 Task: Look for products in the category "Cookies" with chocolate chip flavor.
Action: Mouse moved to (885, 299)
Screenshot: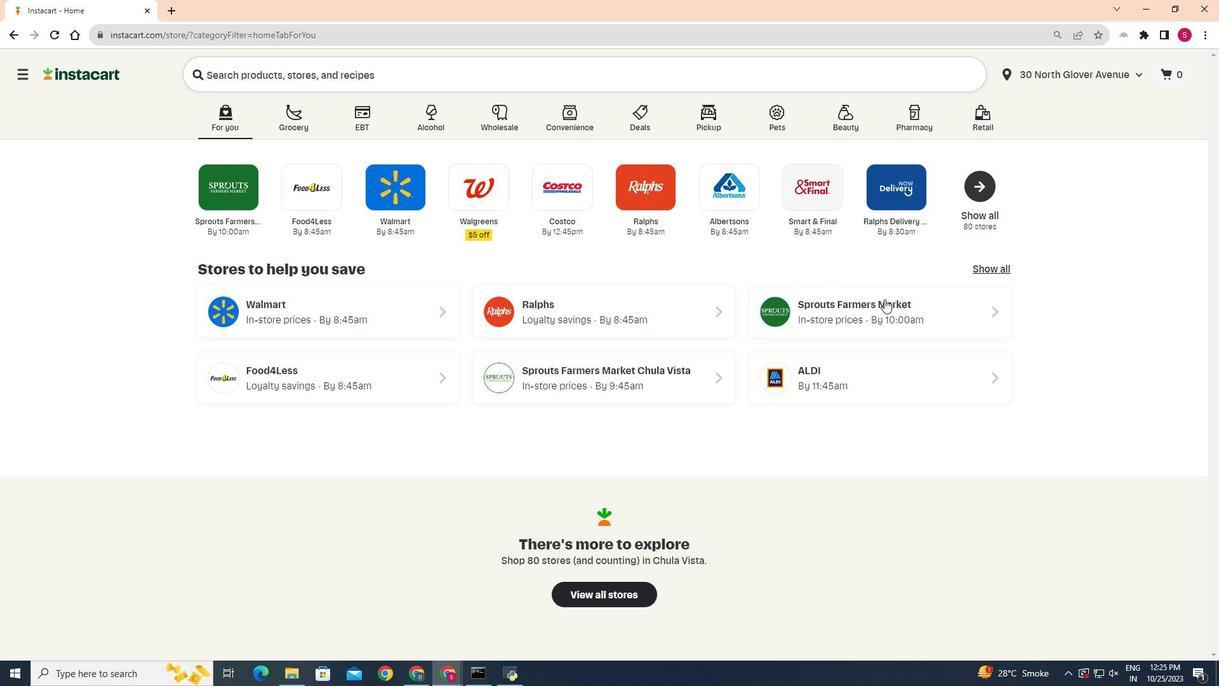 
Action: Mouse pressed left at (885, 299)
Screenshot: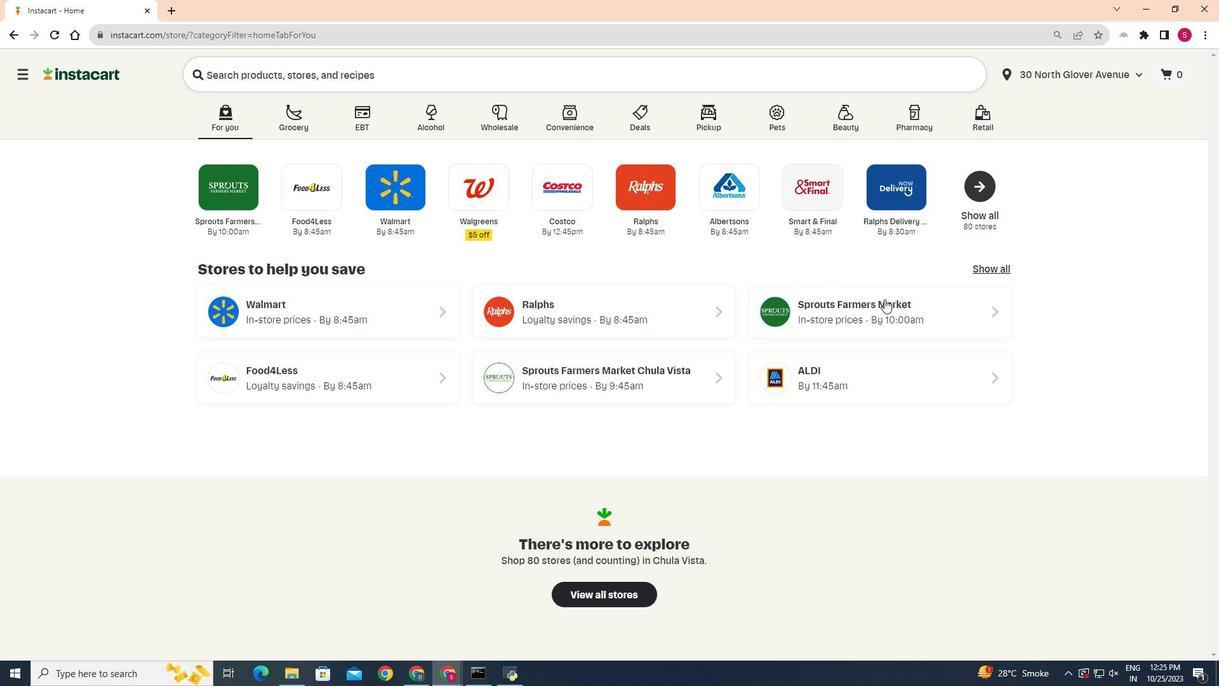
Action: Mouse moved to (56, 552)
Screenshot: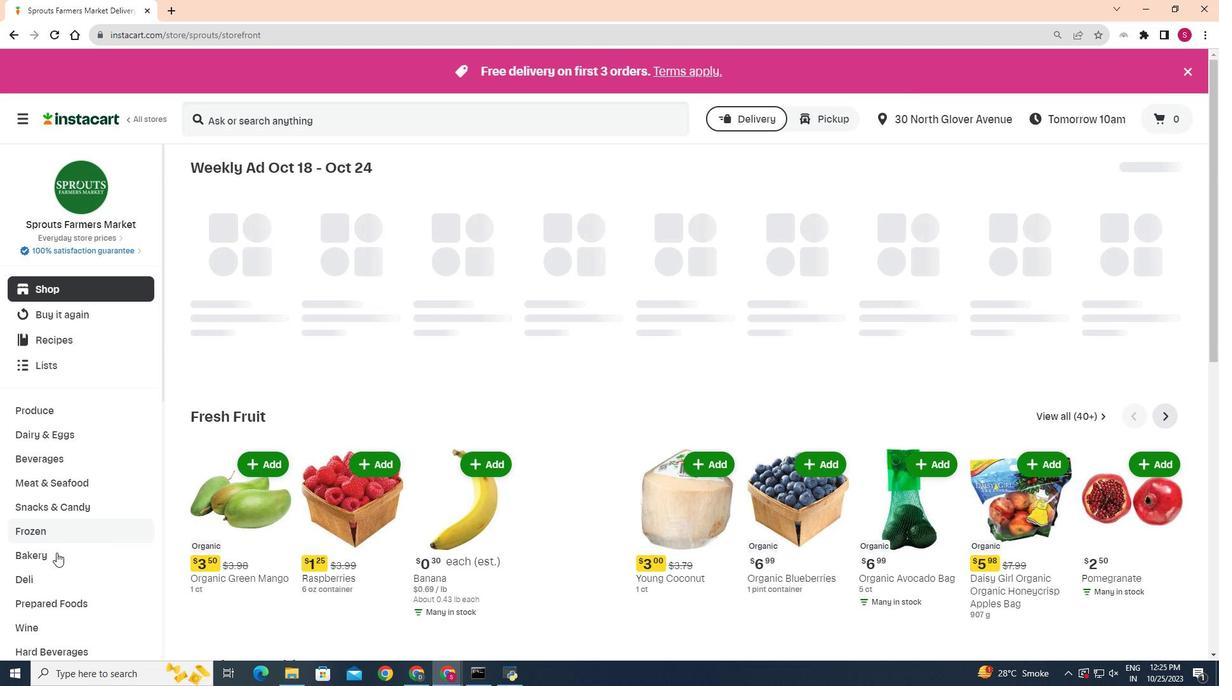 
Action: Mouse pressed left at (56, 552)
Screenshot: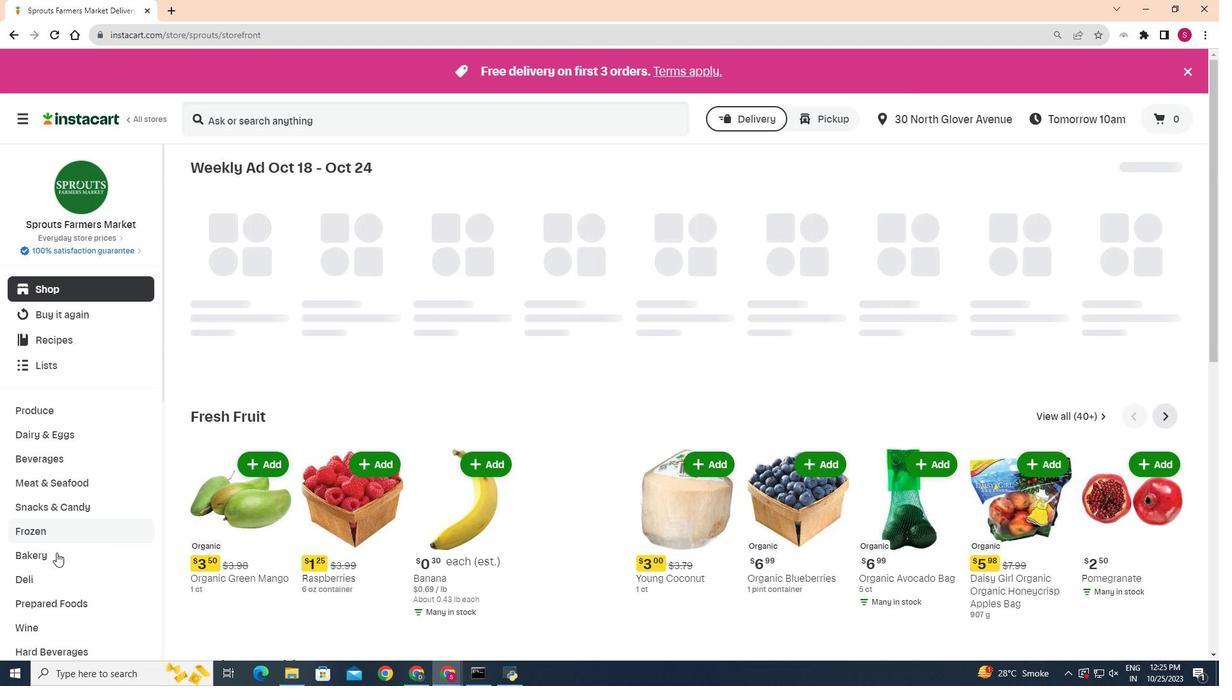 
Action: Mouse moved to (412, 206)
Screenshot: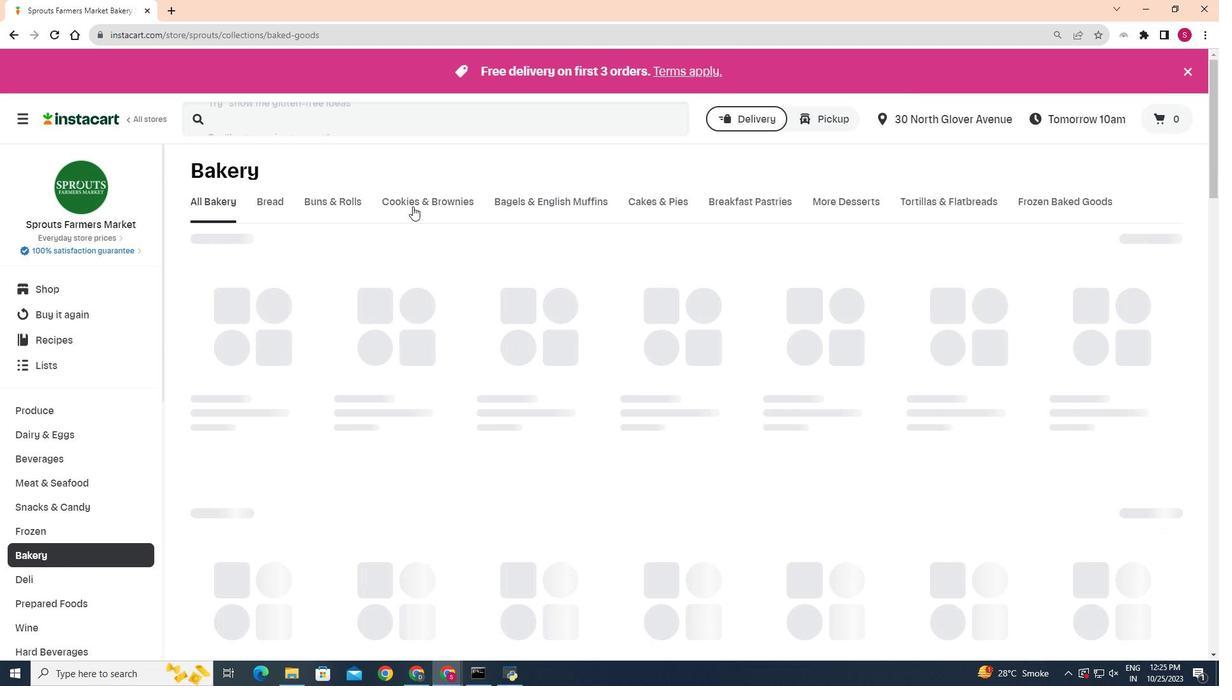 
Action: Mouse pressed left at (412, 206)
Screenshot: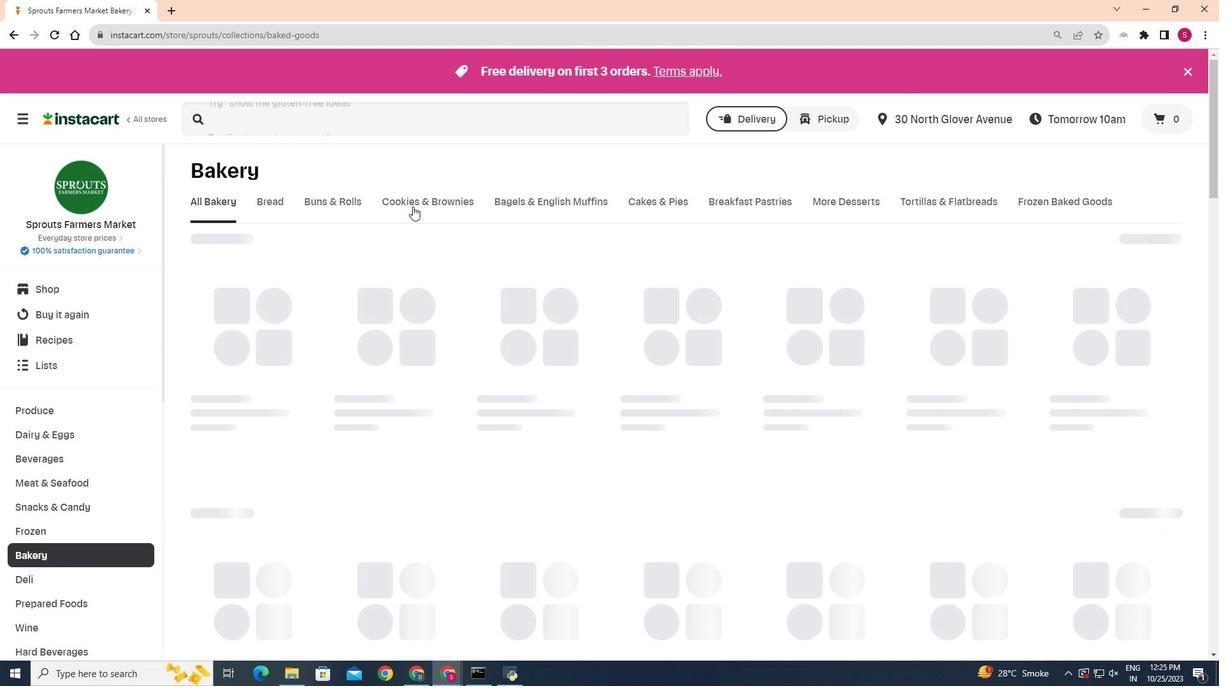 
Action: Mouse moved to (285, 257)
Screenshot: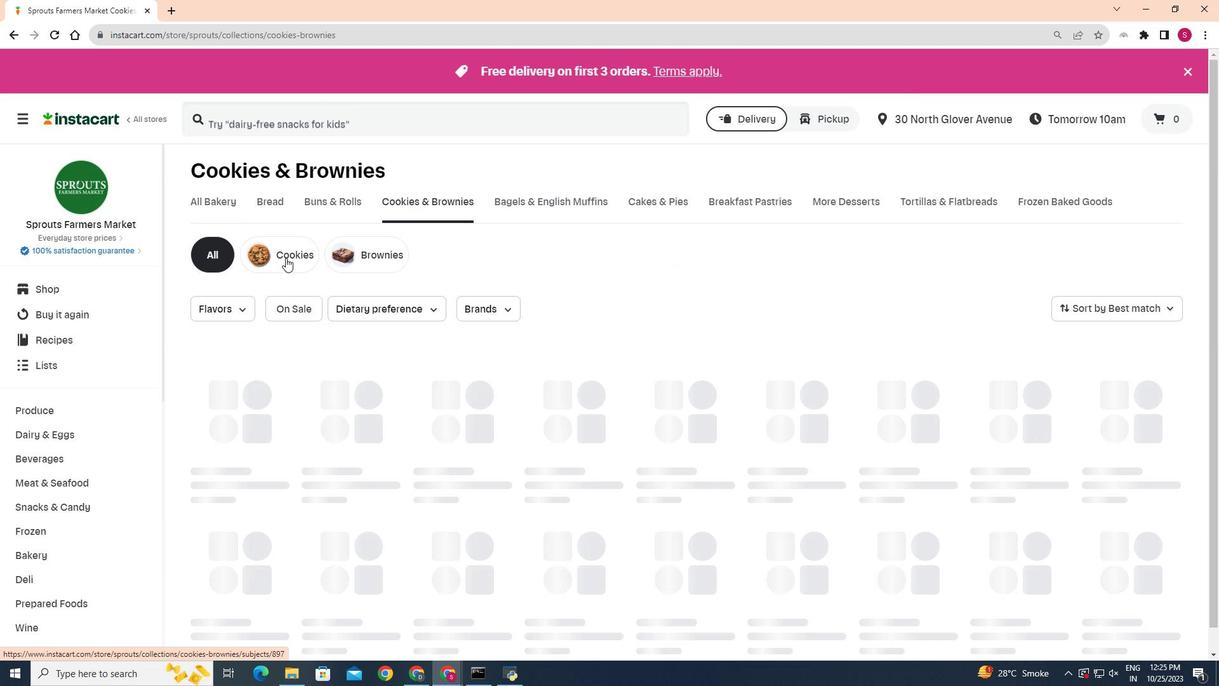 
Action: Mouse pressed left at (285, 257)
Screenshot: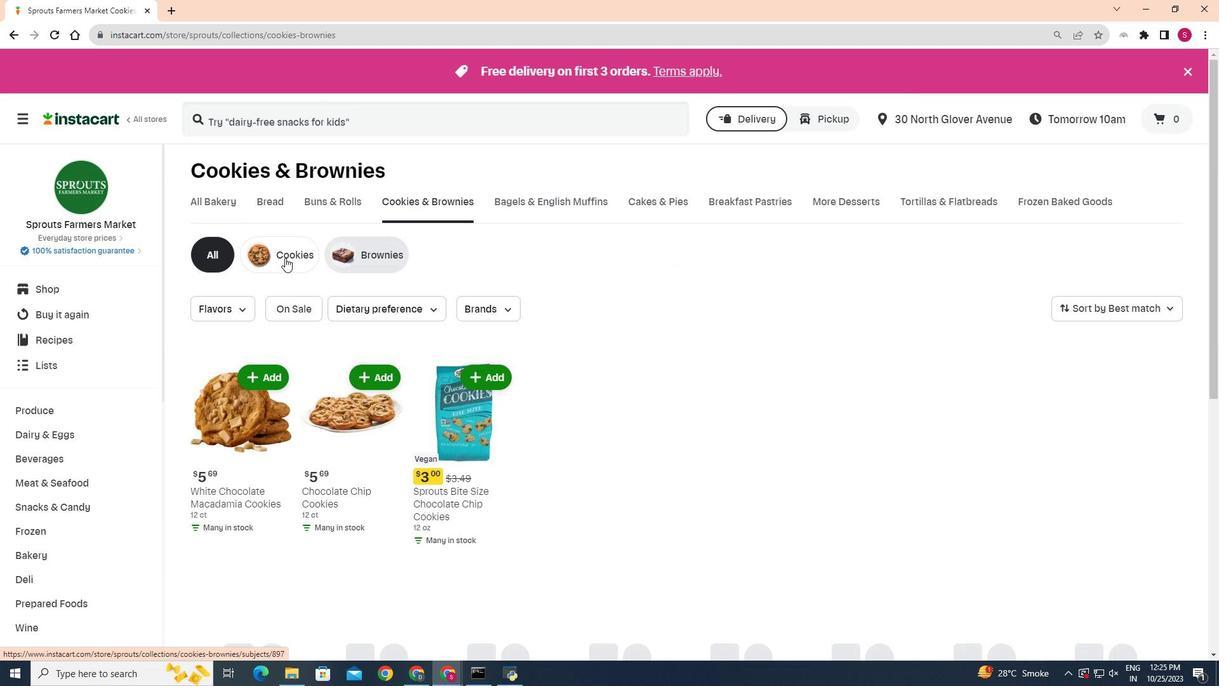 
Action: Mouse moved to (232, 308)
Screenshot: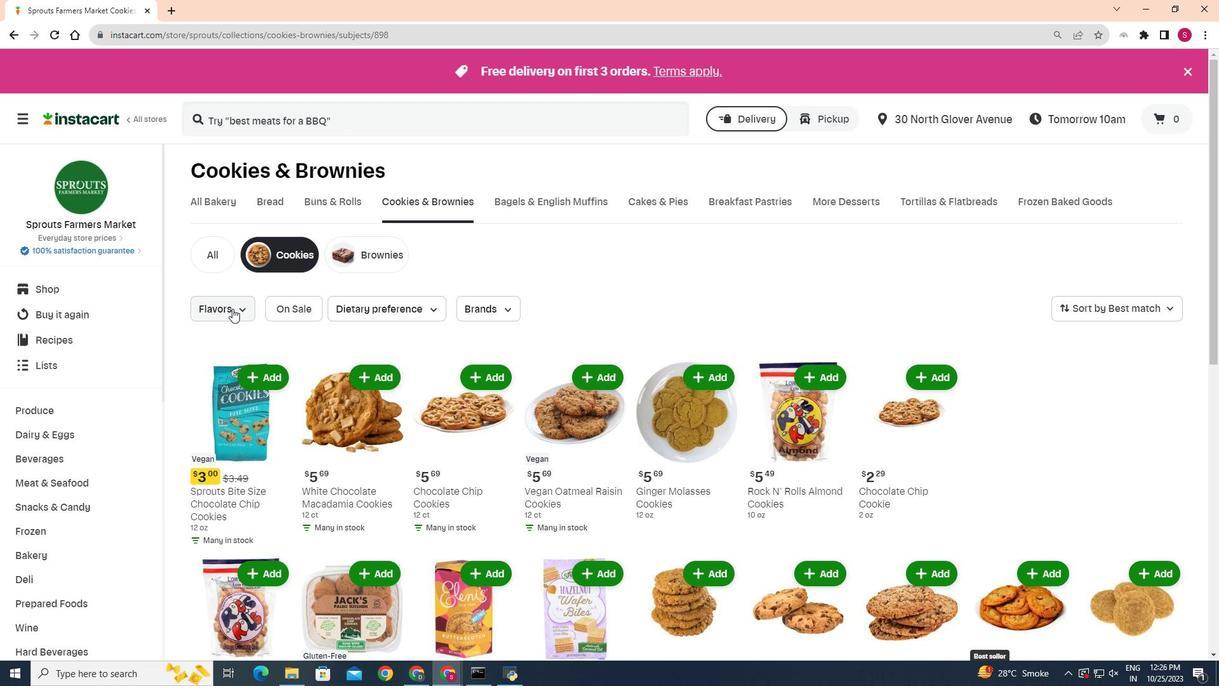 
Action: Mouse pressed left at (232, 308)
Screenshot: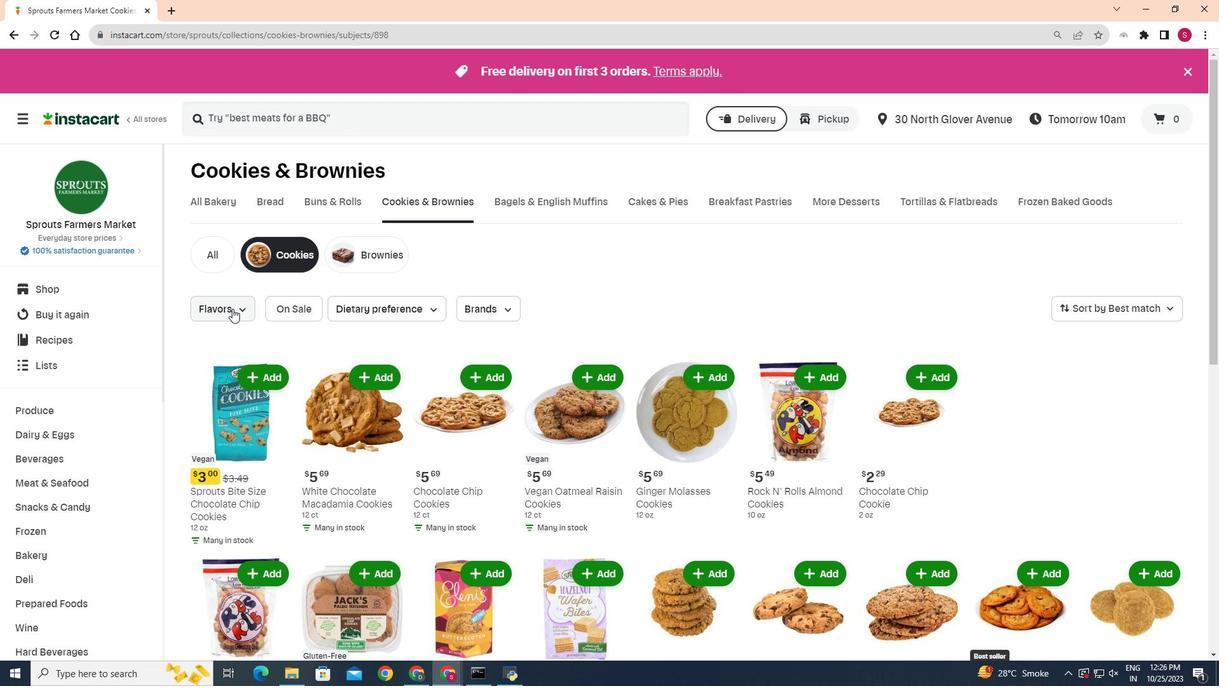 
Action: Mouse moved to (208, 346)
Screenshot: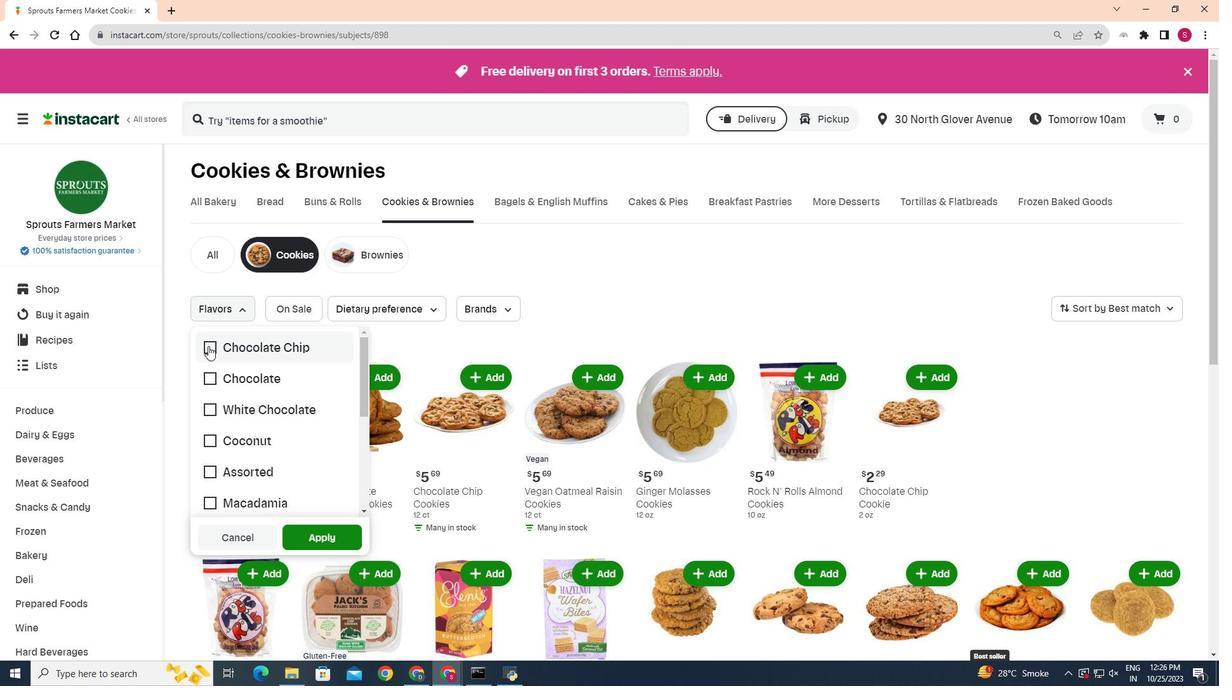 
Action: Mouse pressed left at (208, 346)
Screenshot: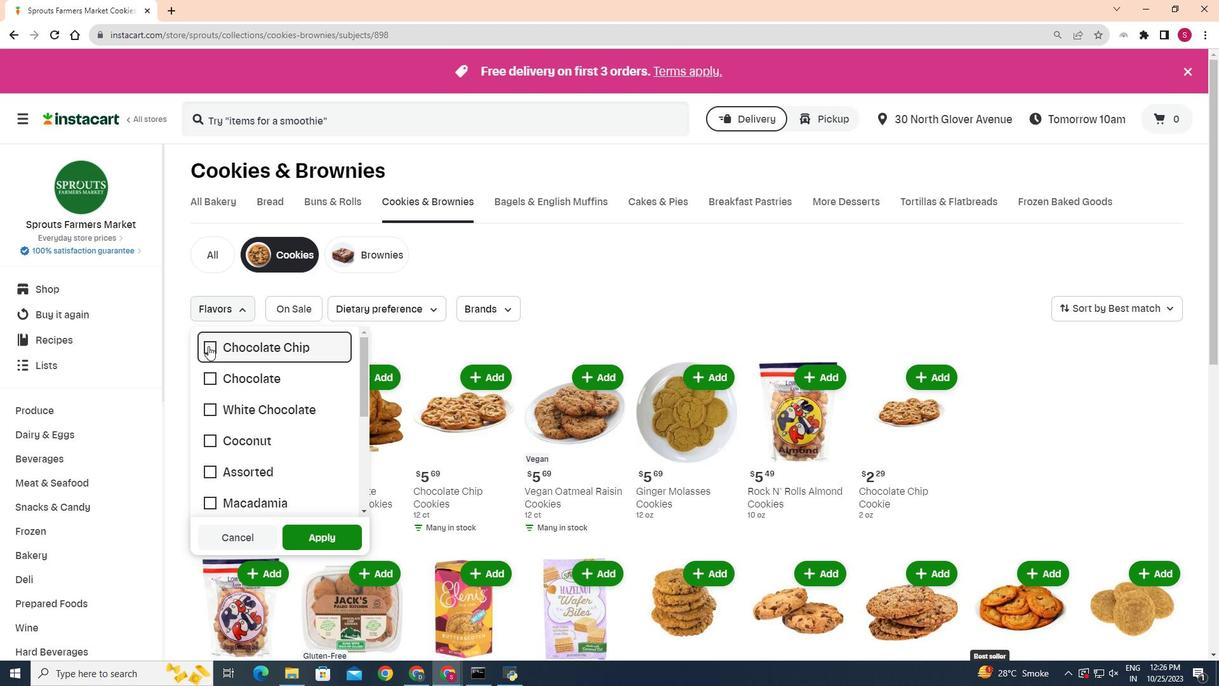 
Action: Mouse moved to (322, 538)
Screenshot: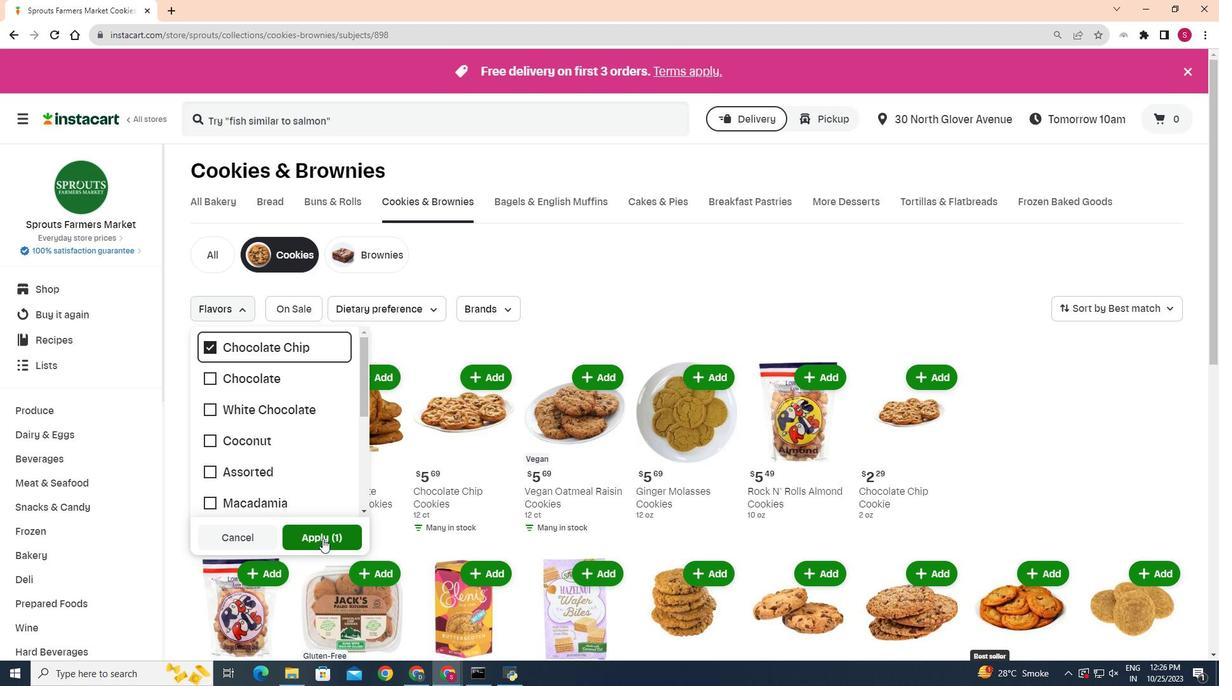 
Action: Mouse pressed left at (322, 538)
Screenshot: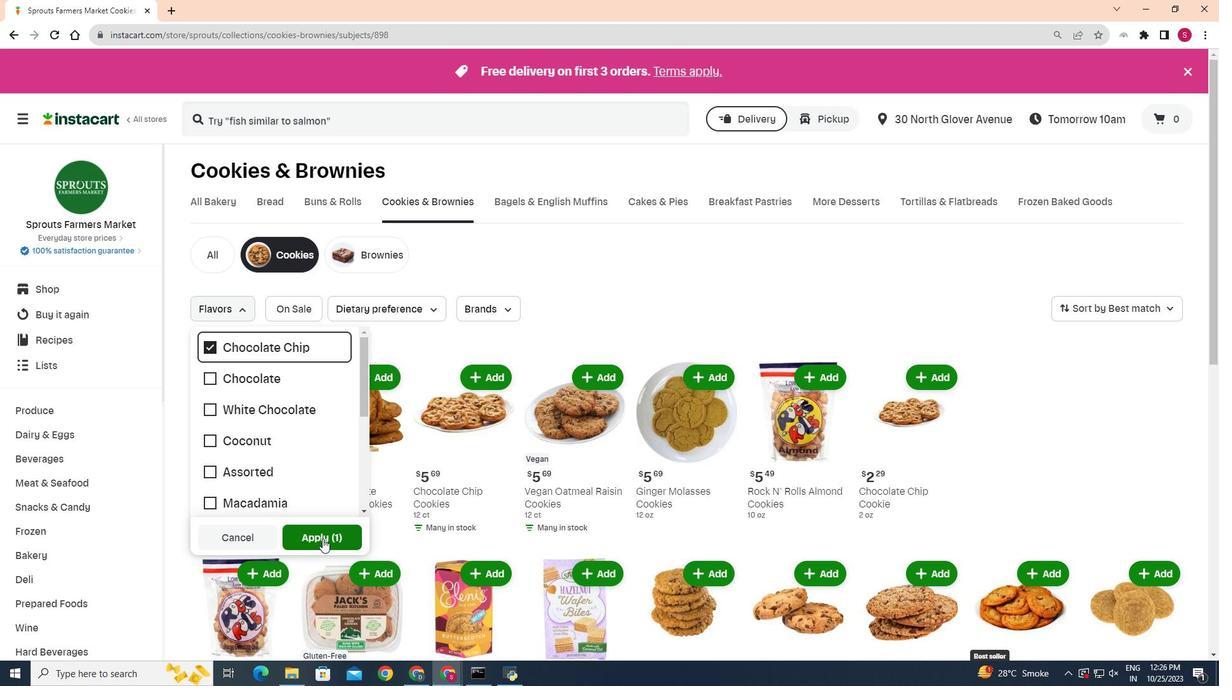 
Action: Mouse moved to (960, 349)
Screenshot: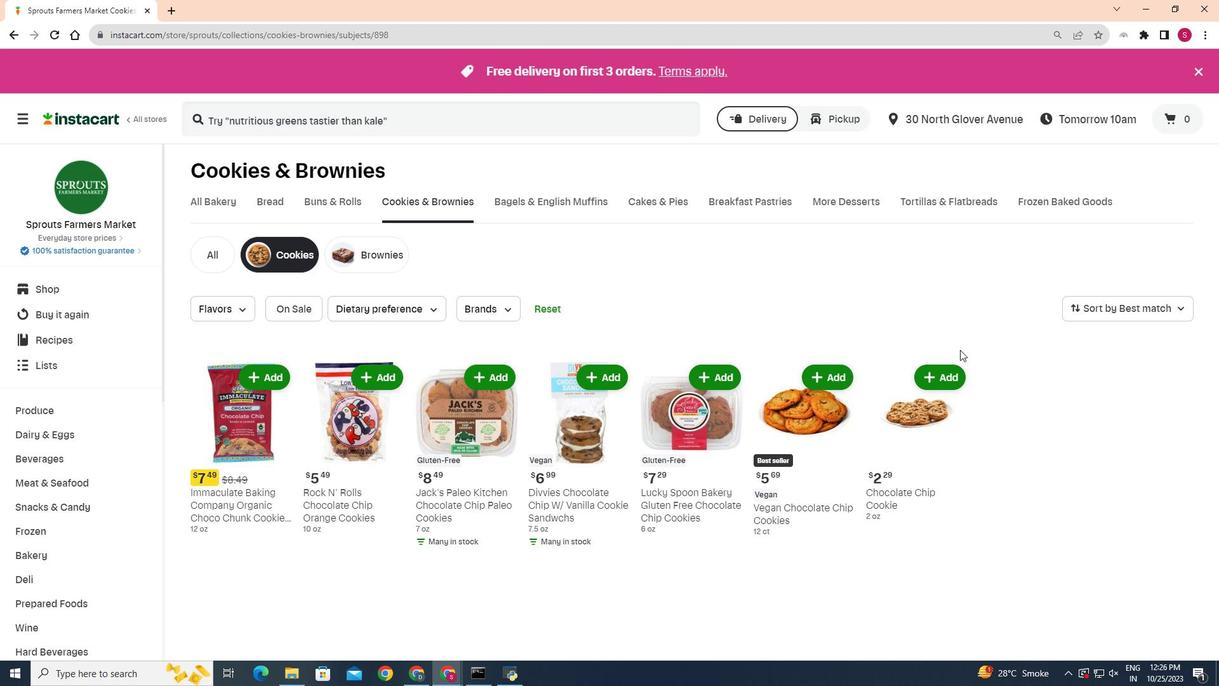 
Action: Mouse scrolled (960, 348) with delta (0, 0)
Screenshot: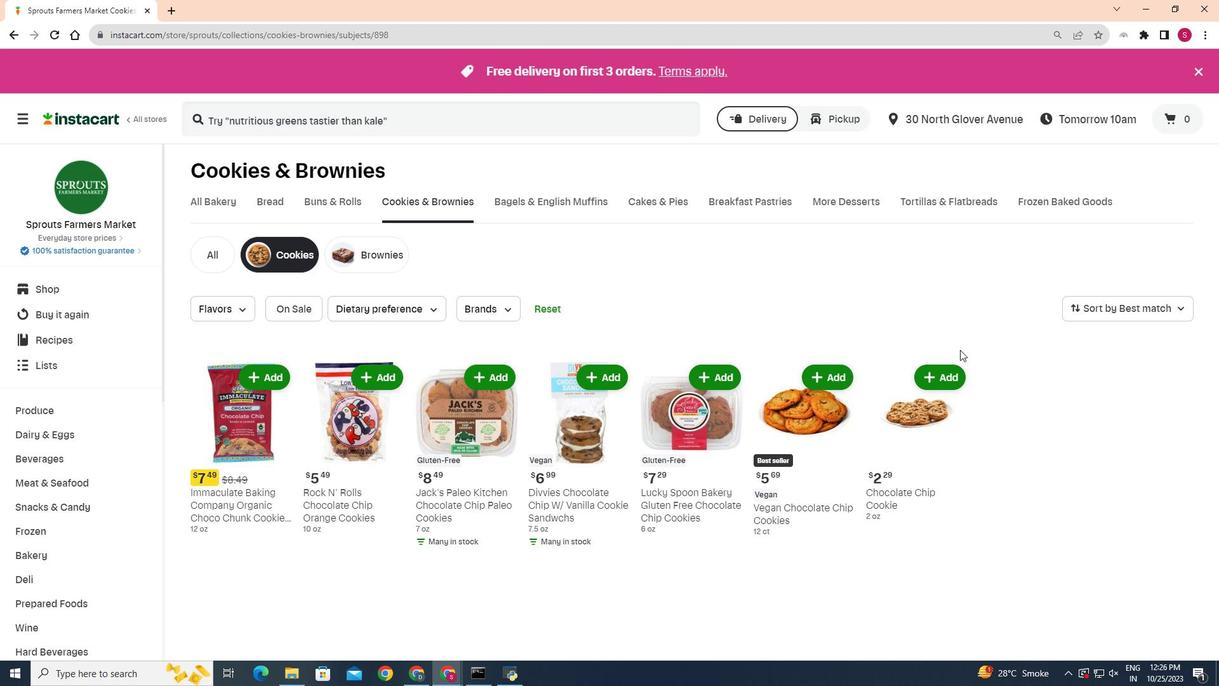 
Action: Mouse moved to (960, 350)
Screenshot: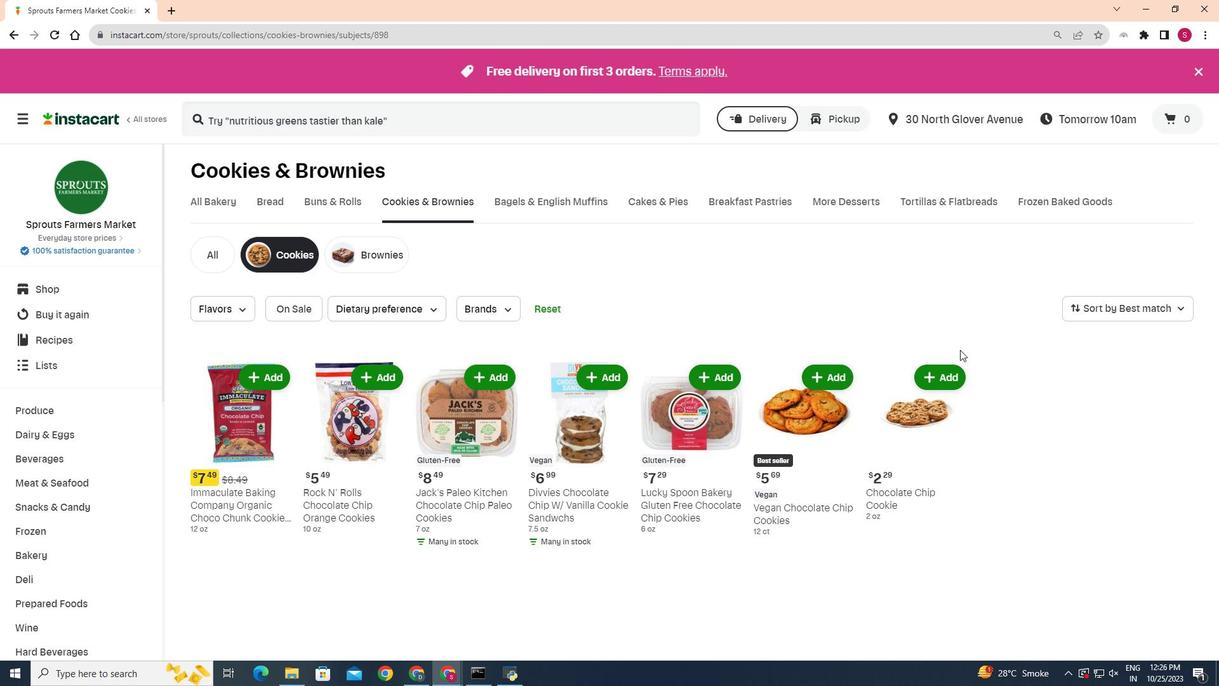 
